 Task: Show the media title on video start at the top position.
Action: Mouse moved to (133, 19)
Screenshot: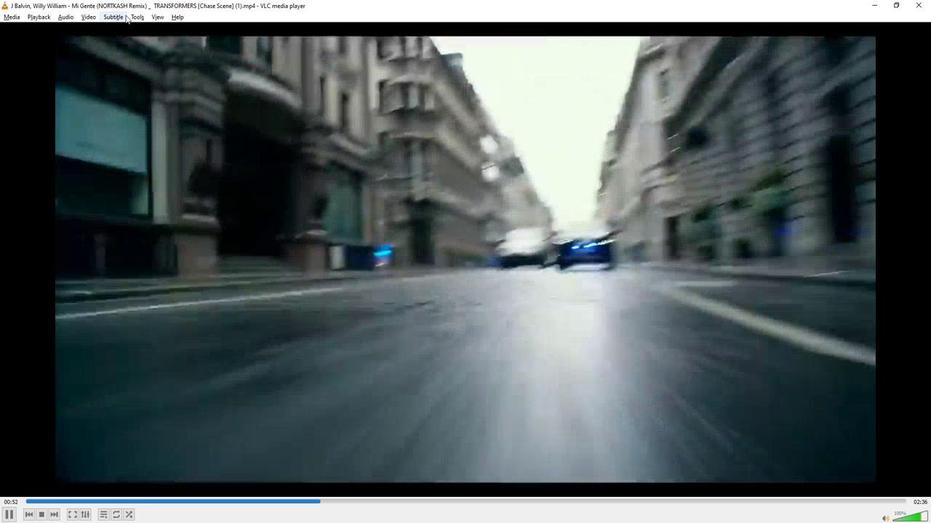 
Action: Mouse pressed left at (133, 19)
Screenshot: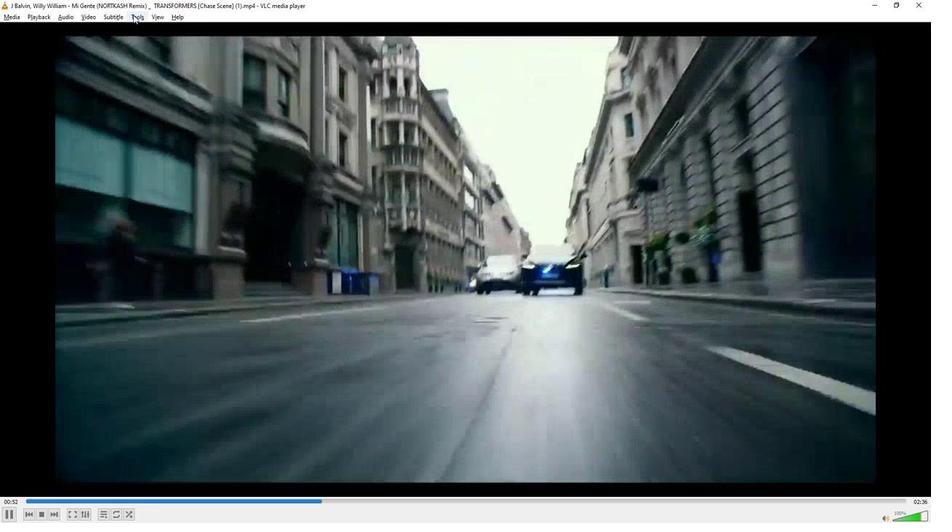 
Action: Mouse moved to (161, 138)
Screenshot: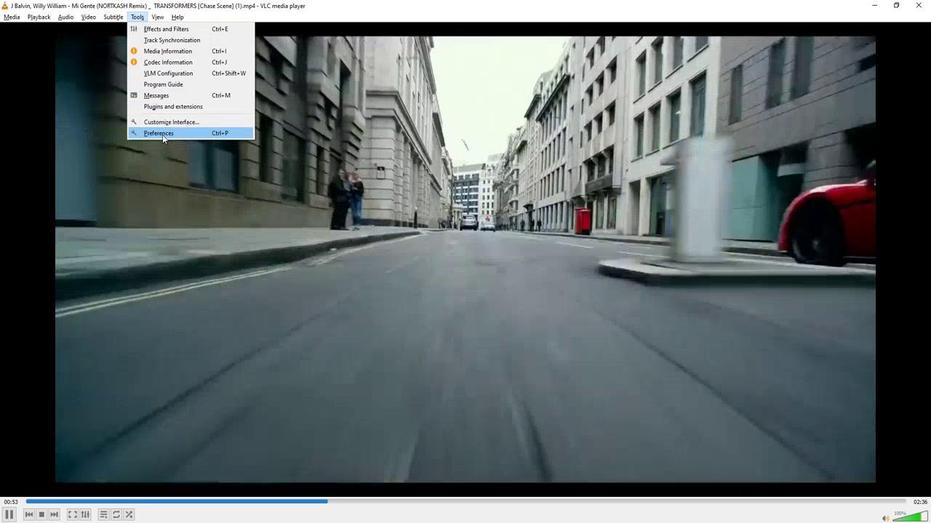 
Action: Mouse pressed left at (161, 138)
Screenshot: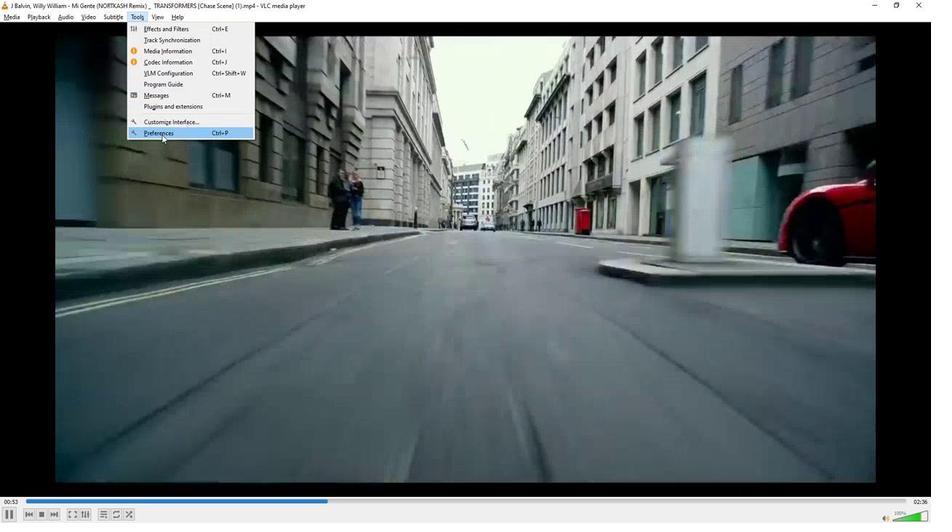 
Action: Mouse moved to (339, 106)
Screenshot: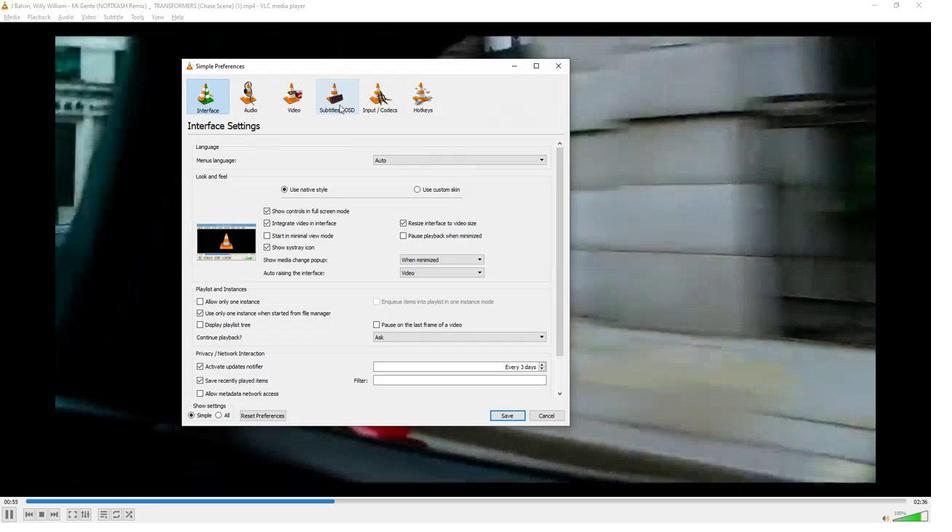
Action: Mouse pressed left at (339, 106)
Screenshot: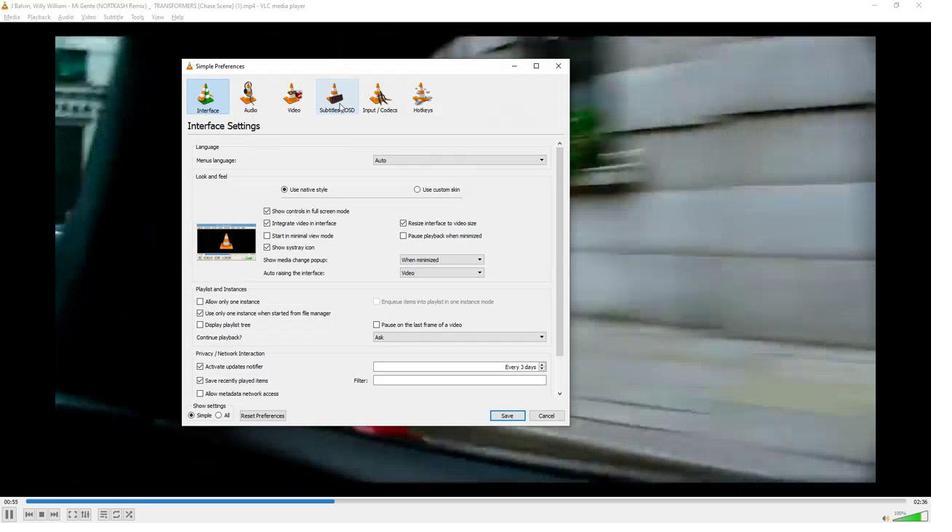 
Action: Mouse moved to (389, 170)
Screenshot: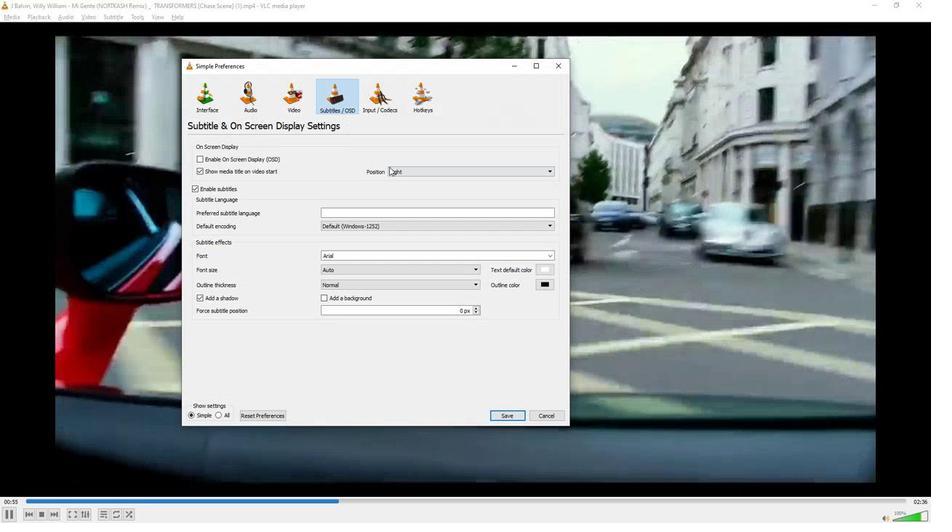 
Action: Mouse pressed left at (389, 170)
Screenshot: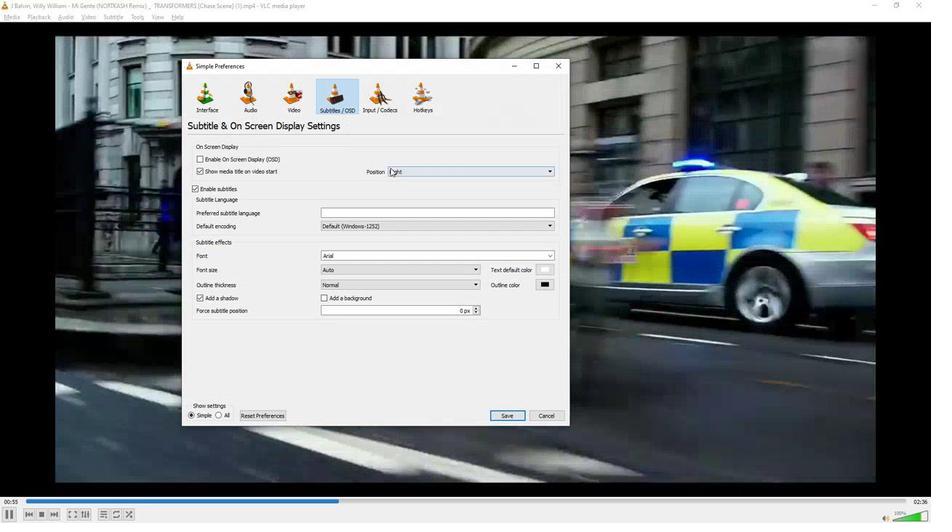 
Action: Mouse moved to (393, 199)
Screenshot: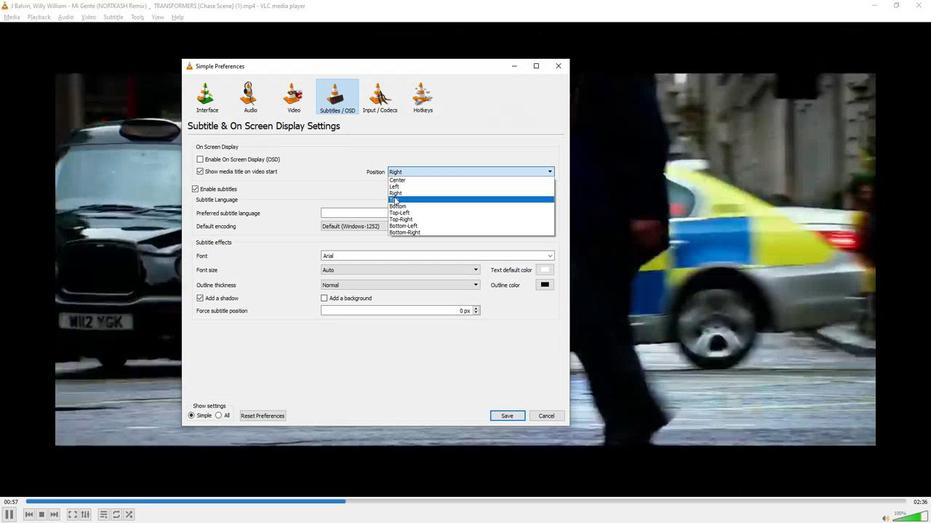 
Action: Mouse pressed left at (393, 199)
Screenshot: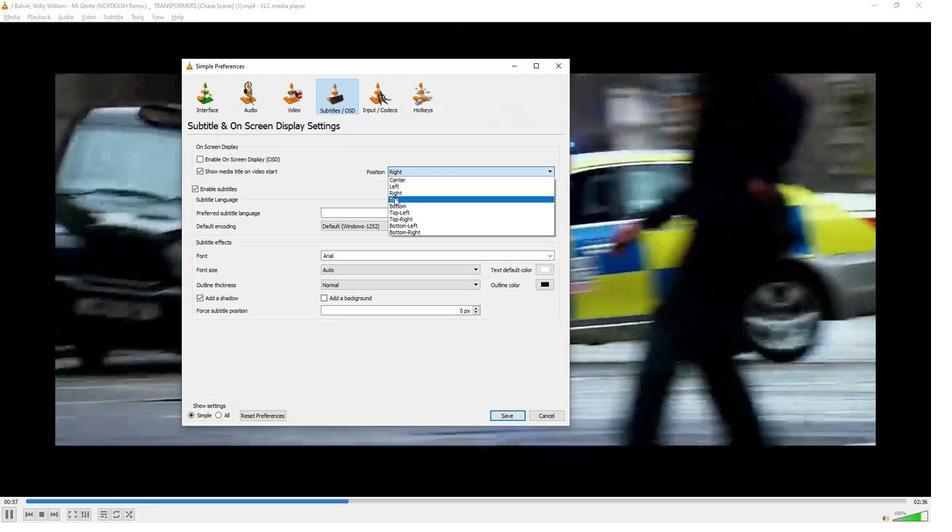 
Action: Mouse moved to (389, 360)
Screenshot: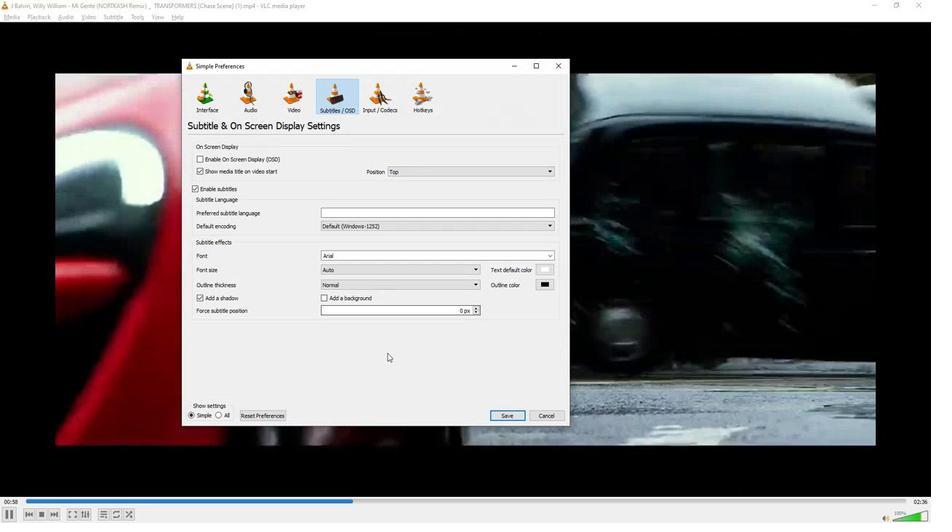 
